 Task: Create a due date automation trigger when advanced on, 2 hours before a card is due add fields with custom field "Resume" set to a date between 1 and 7 days ago.
Action: Mouse moved to (931, 80)
Screenshot: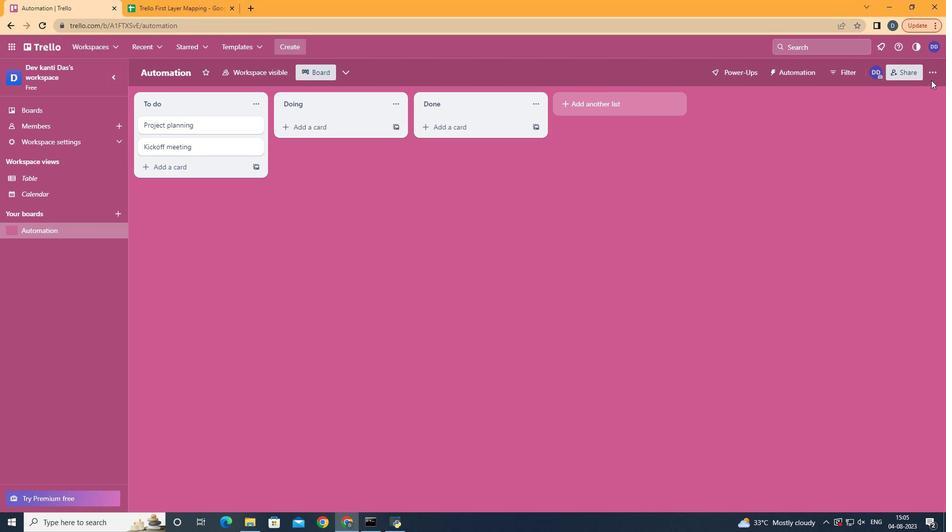 
Action: Mouse pressed left at (931, 80)
Screenshot: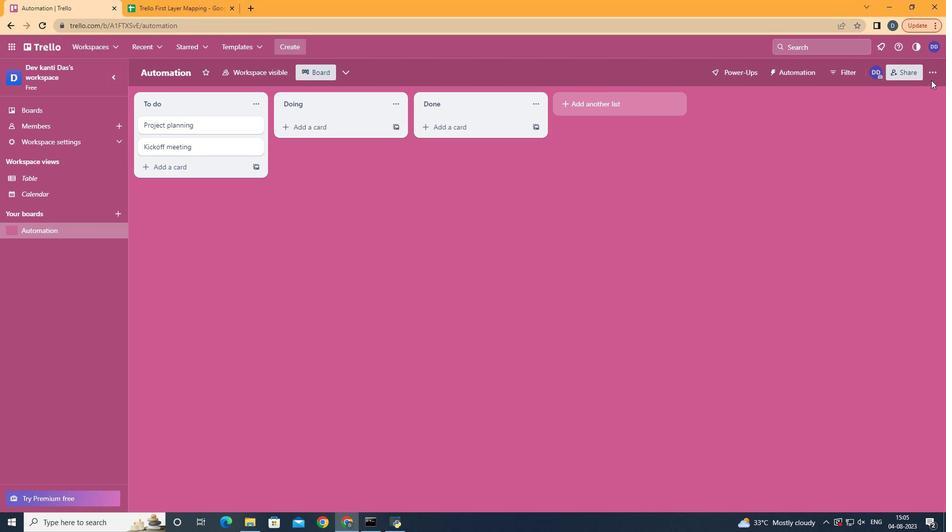 
Action: Mouse moved to (942, 68)
Screenshot: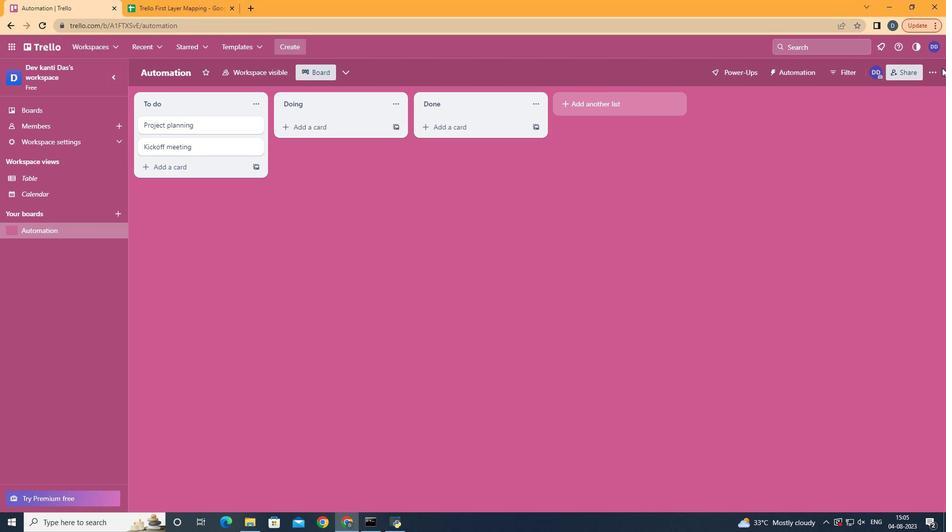 
Action: Mouse pressed left at (942, 68)
Screenshot: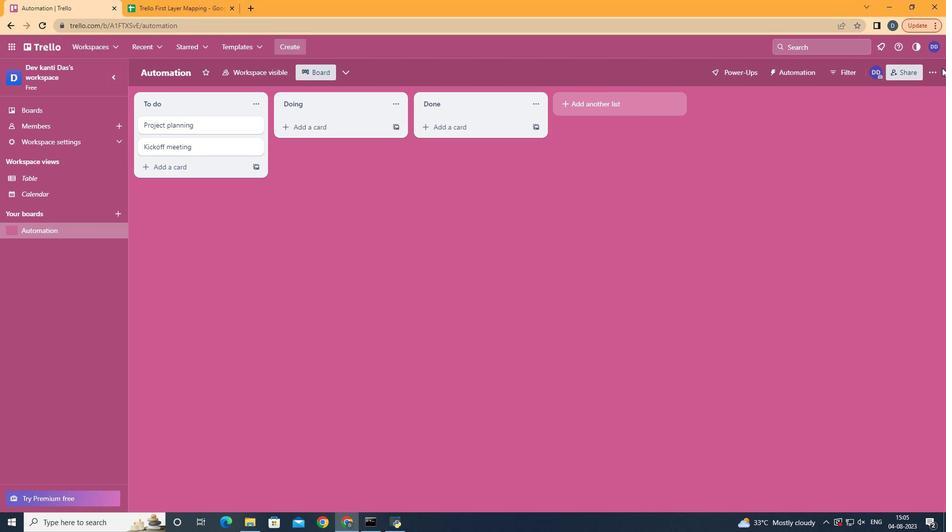 
Action: Mouse moved to (937, 74)
Screenshot: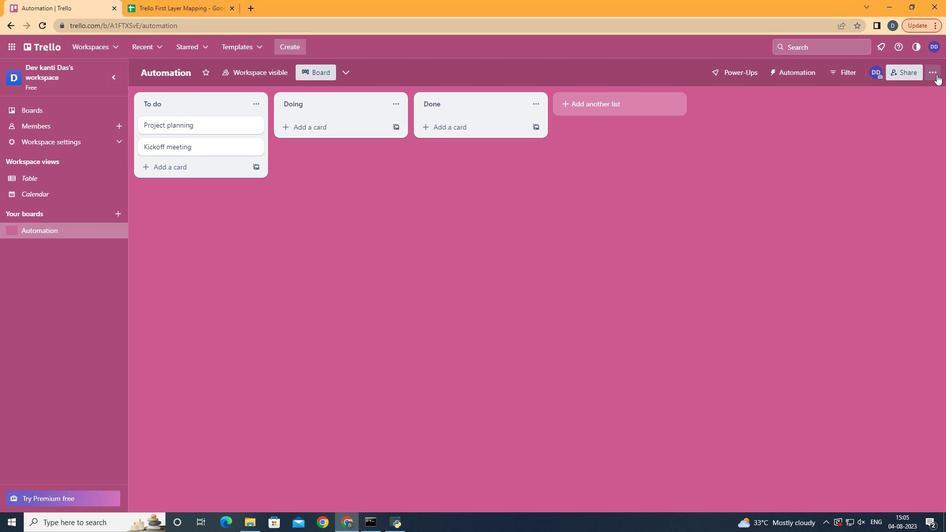 
Action: Mouse pressed left at (937, 74)
Screenshot: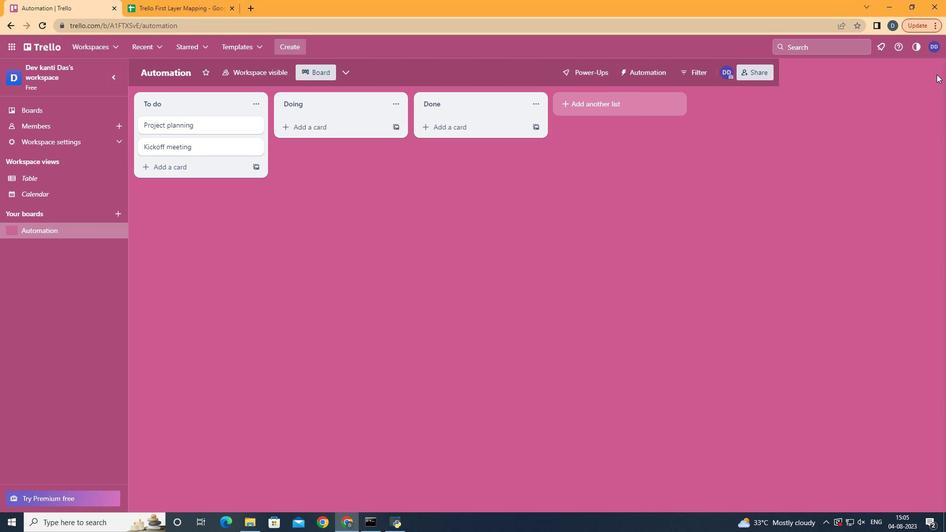 
Action: Mouse moved to (833, 218)
Screenshot: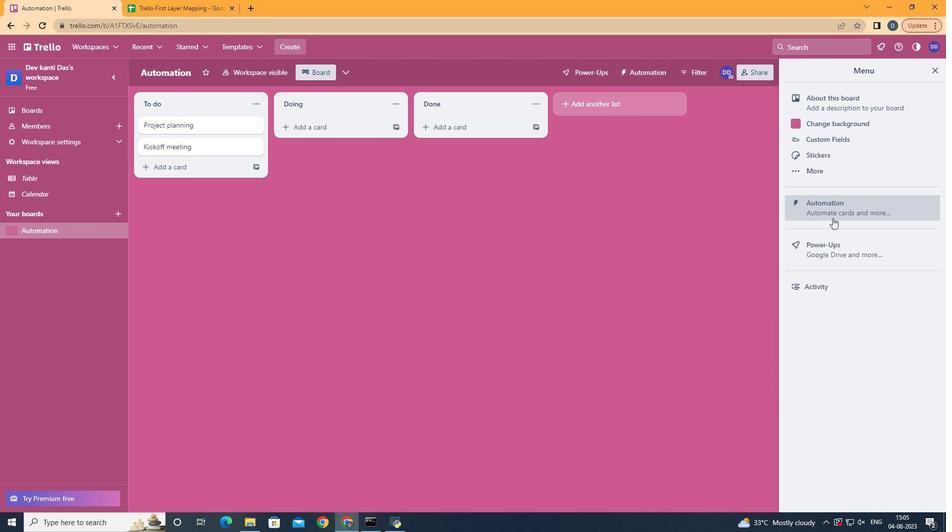 
Action: Mouse pressed left at (833, 218)
Screenshot: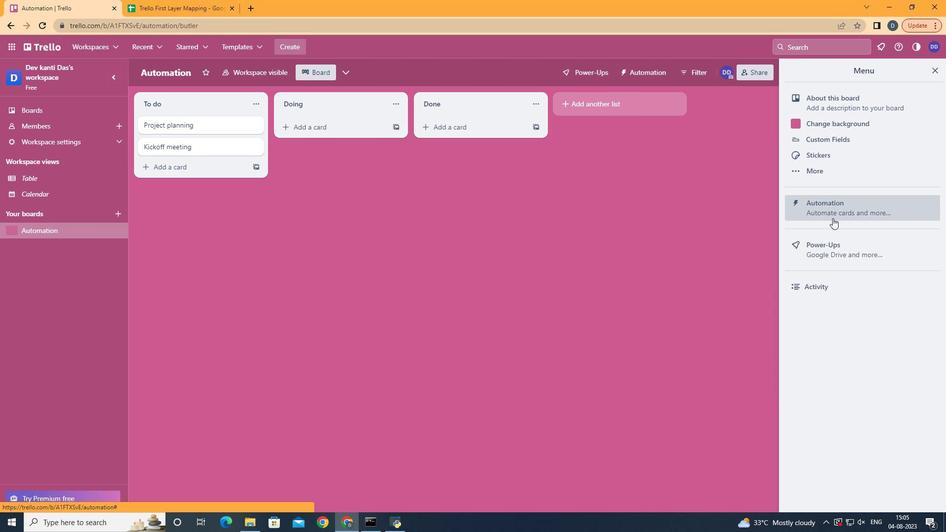 
Action: Mouse moved to (216, 199)
Screenshot: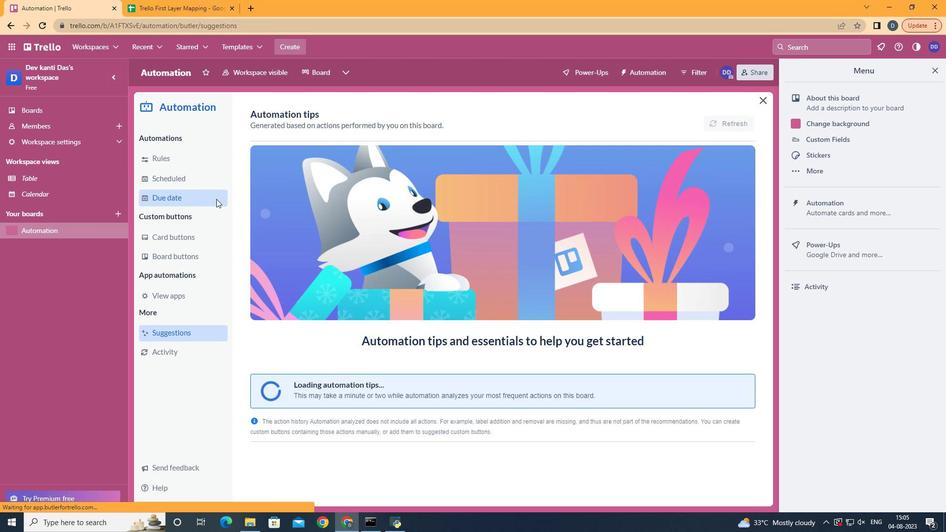 
Action: Mouse pressed left at (216, 199)
Screenshot: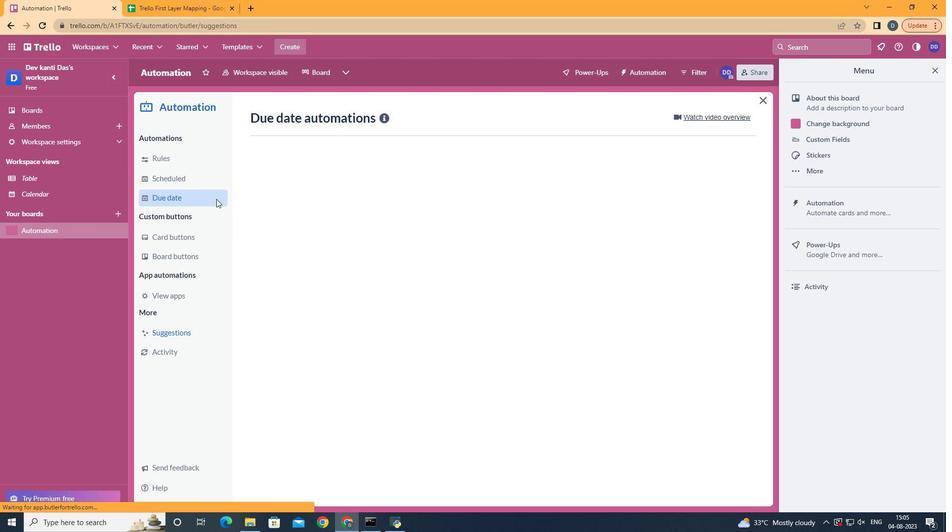 
Action: Mouse moved to (704, 115)
Screenshot: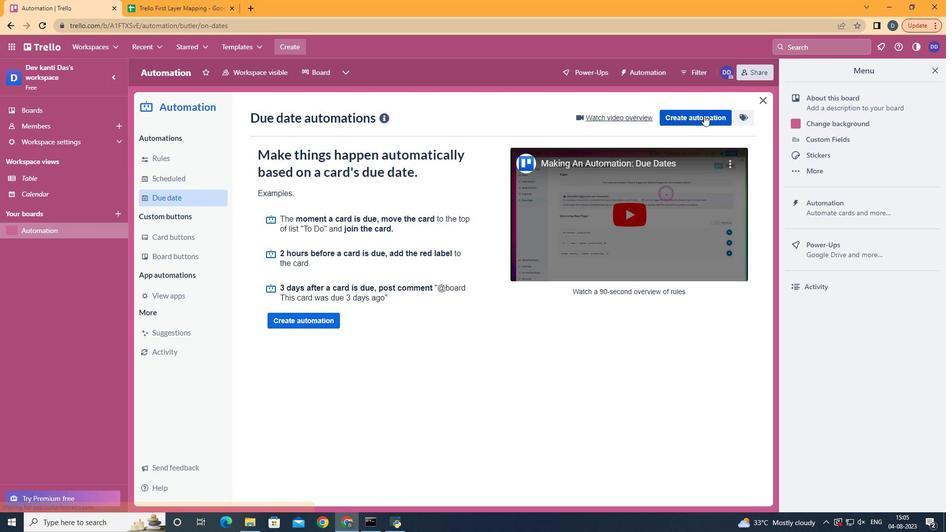 
Action: Mouse pressed left at (704, 115)
Screenshot: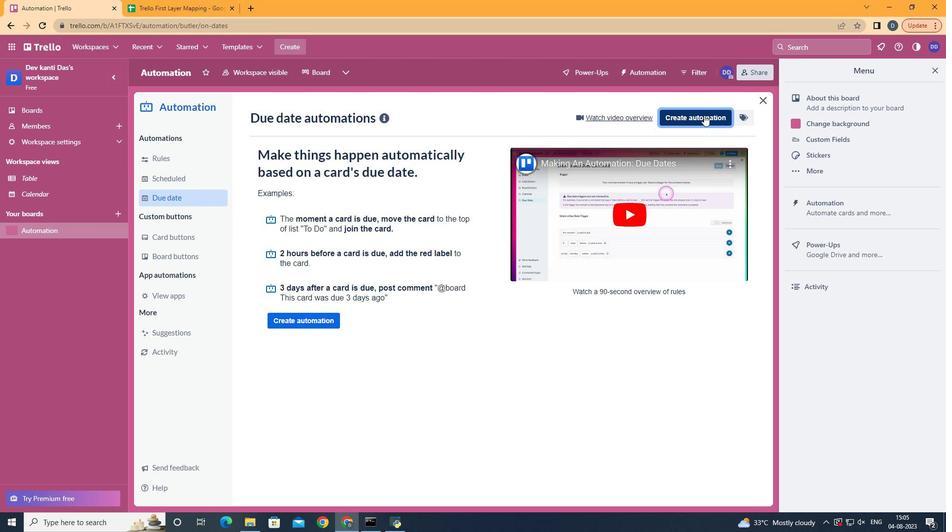 
Action: Mouse moved to (516, 211)
Screenshot: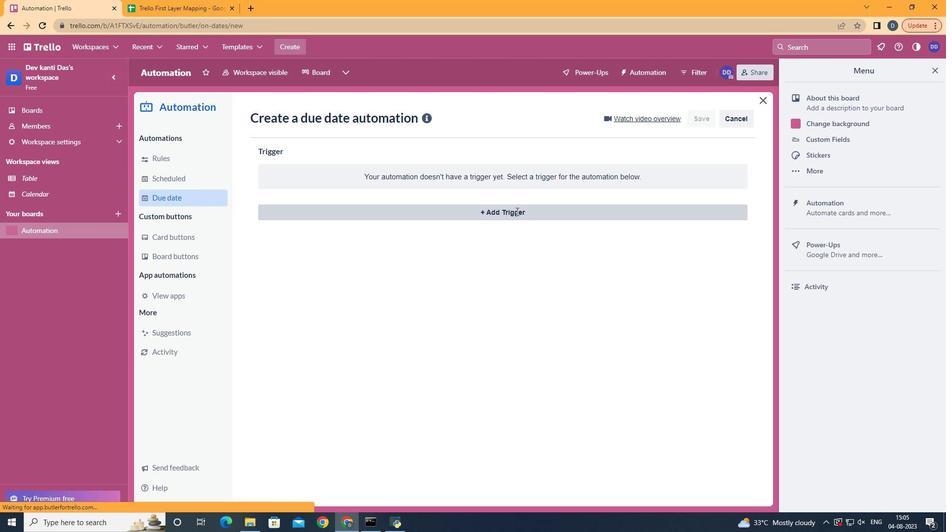 
Action: Mouse pressed left at (516, 211)
Screenshot: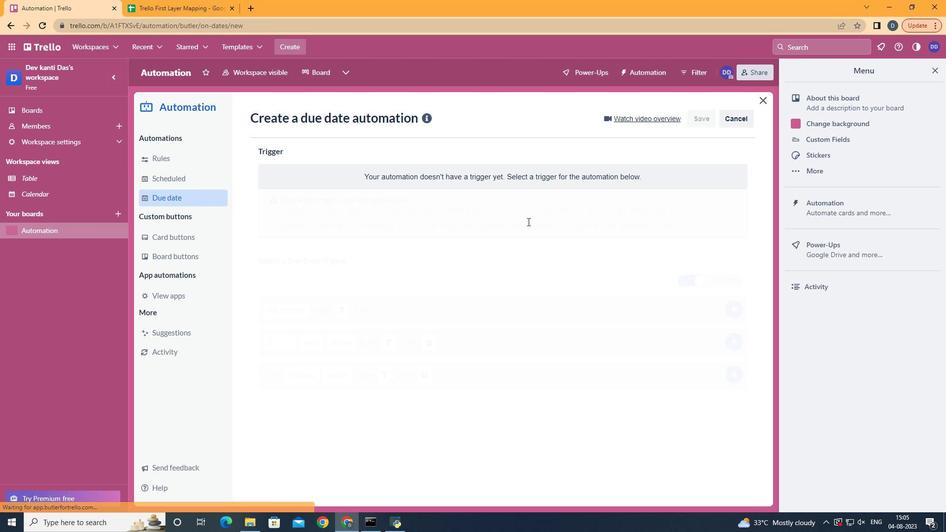 
Action: Mouse moved to (325, 423)
Screenshot: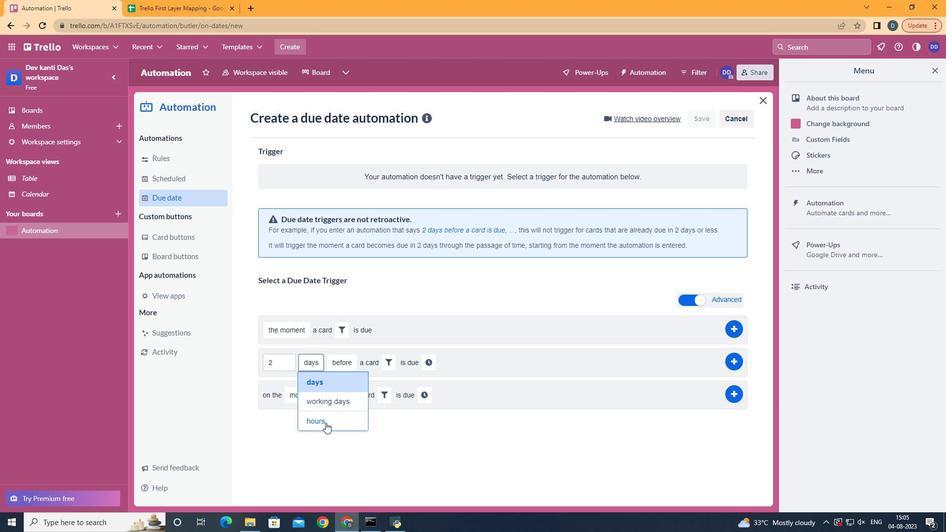 
Action: Mouse pressed left at (325, 423)
Screenshot: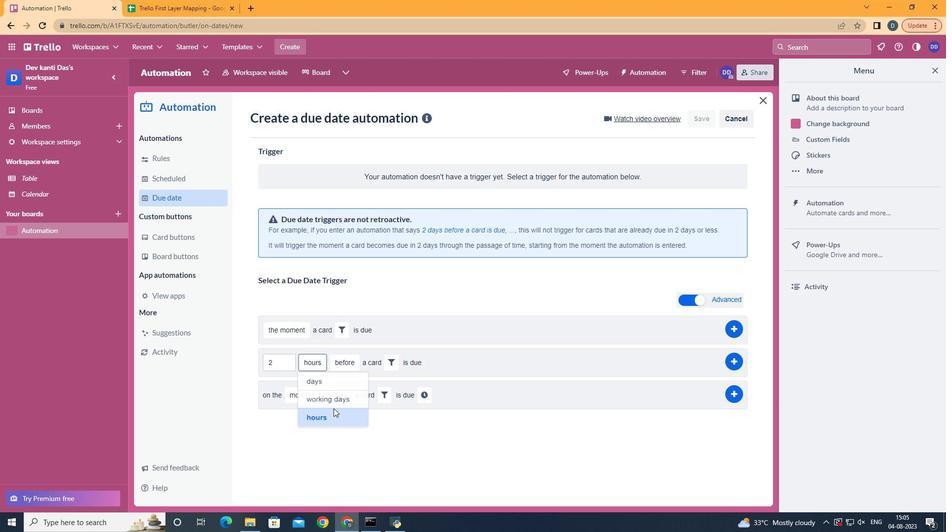 
Action: Mouse moved to (349, 377)
Screenshot: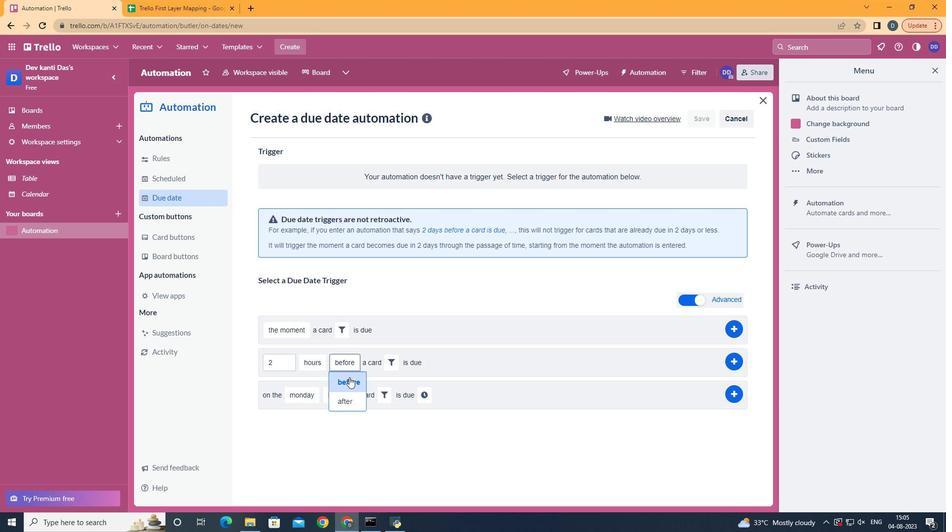 
Action: Mouse pressed left at (349, 377)
Screenshot: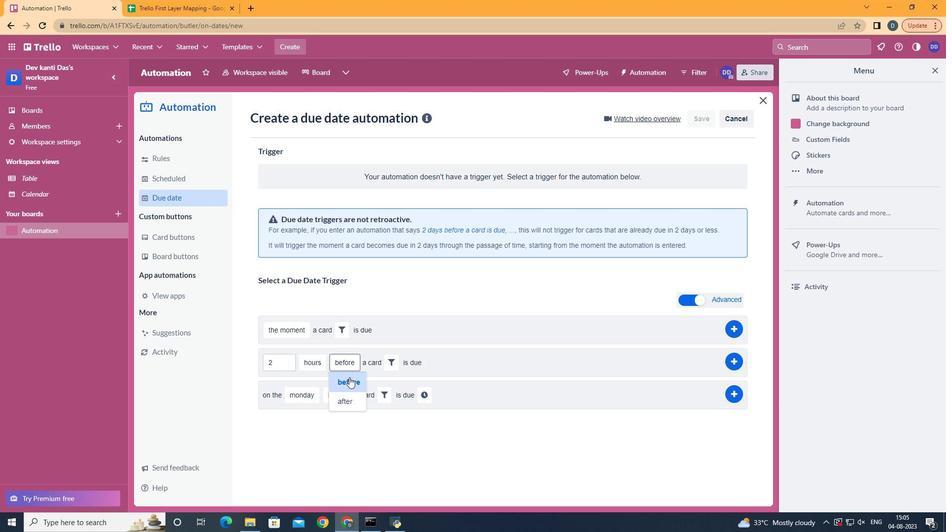 
Action: Mouse moved to (394, 361)
Screenshot: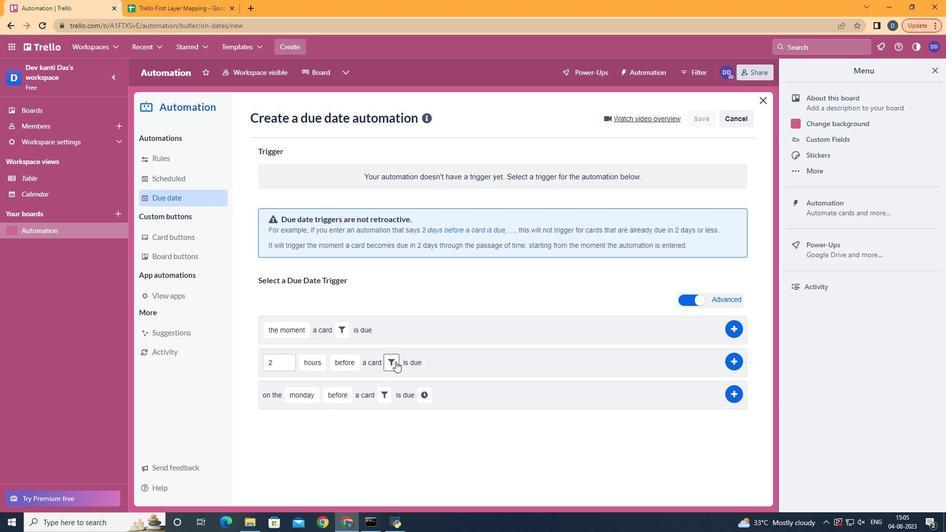 
Action: Mouse pressed left at (394, 361)
Screenshot: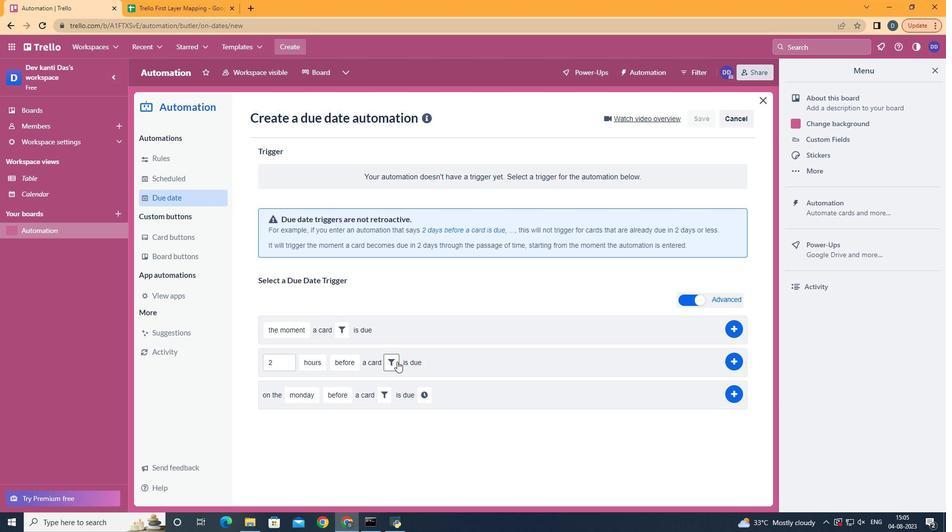 
Action: Mouse moved to (562, 397)
Screenshot: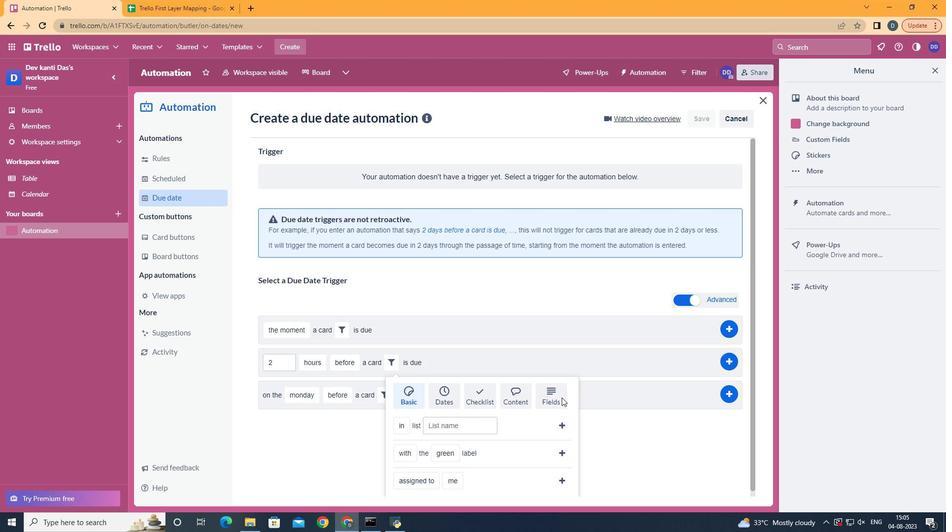 
Action: Mouse pressed left at (562, 397)
Screenshot: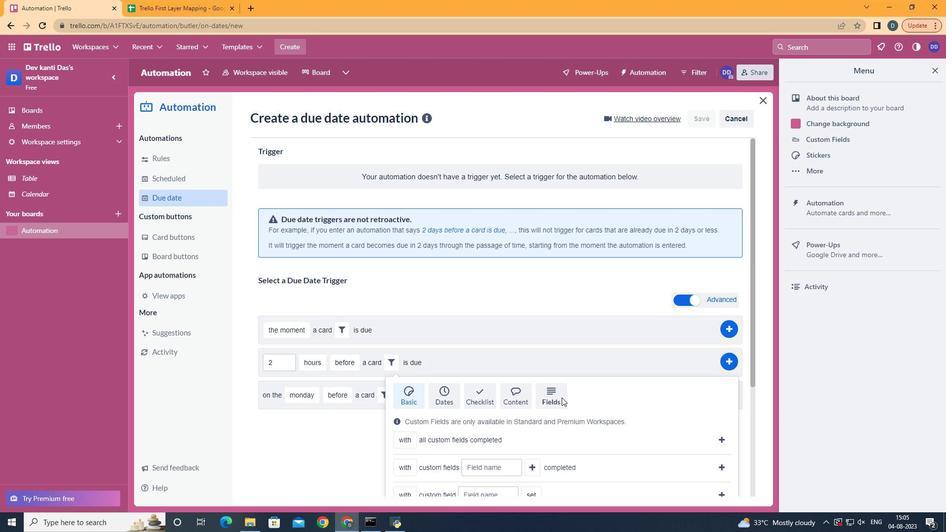 
Action: Mouse moved to (563, 397)
Screenshot: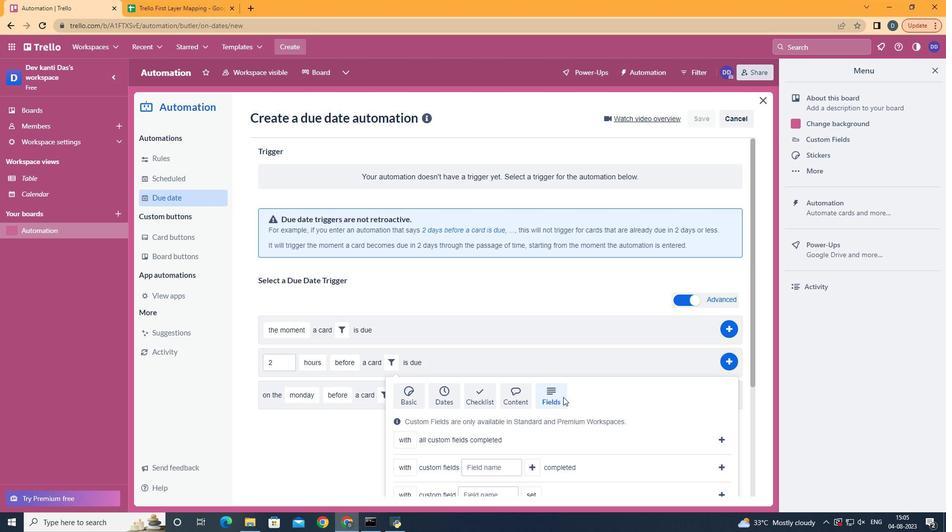 
Action: Mouse scrolled (563, 396) with delta (0, 0)
Screenshot: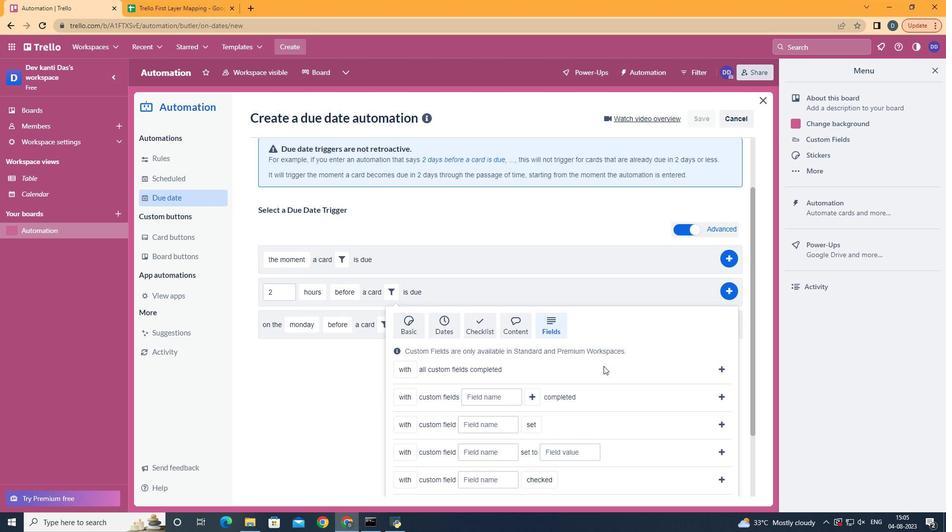 
Action: Mouse scrolled (563, 396) with delta (0, 0)
Screenshot: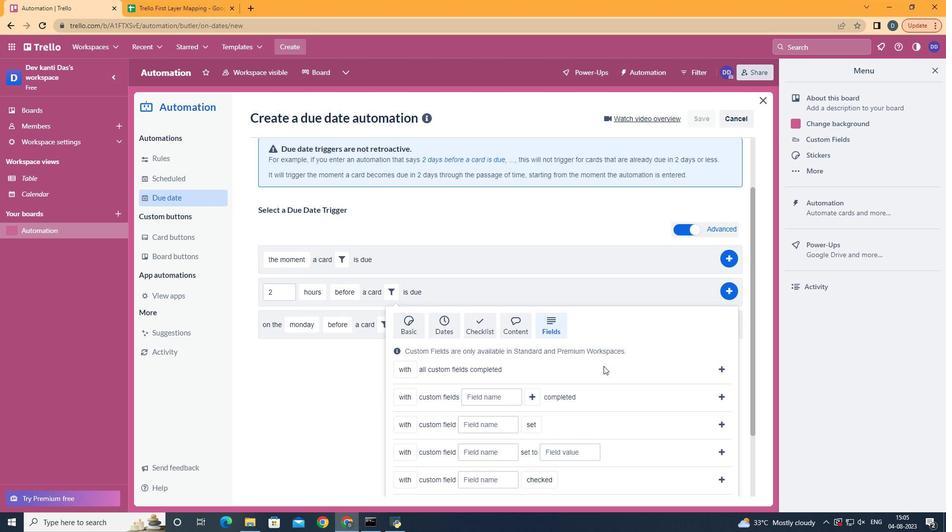 
Action: Mouse scrolled (563, 396) with delta (0, 0)
Screenshot: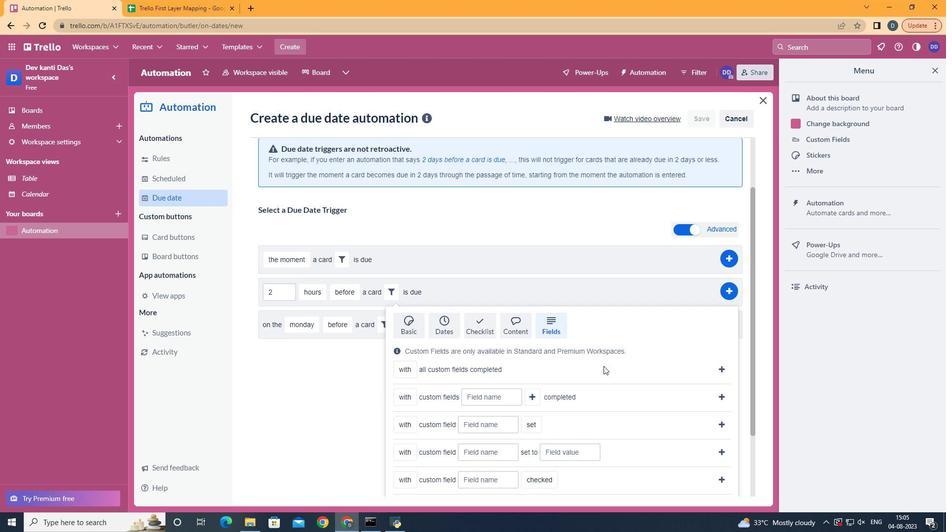 
Action: Mouse scrolled (563, 396) with delta (0, 0)
Screenshot: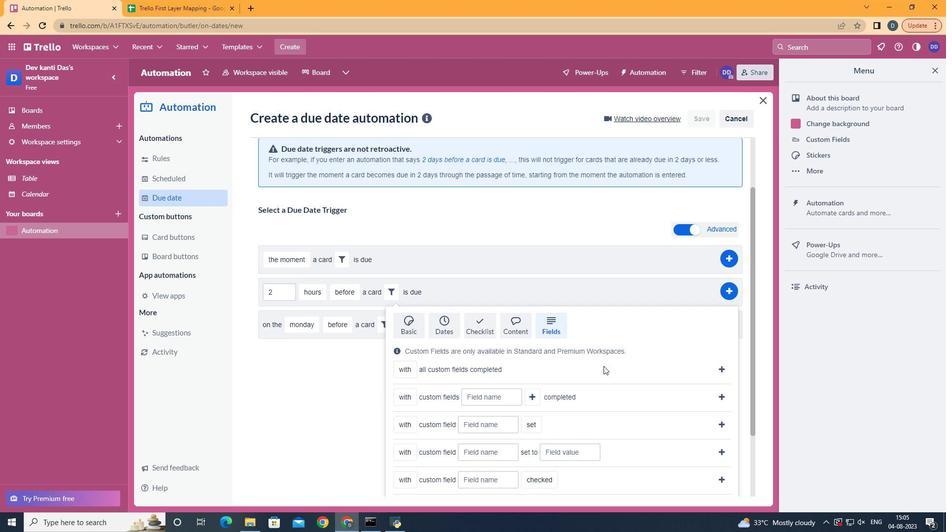 
Action: Mouse scrolled (563, 396) with delta (0, 0)
Screenshot: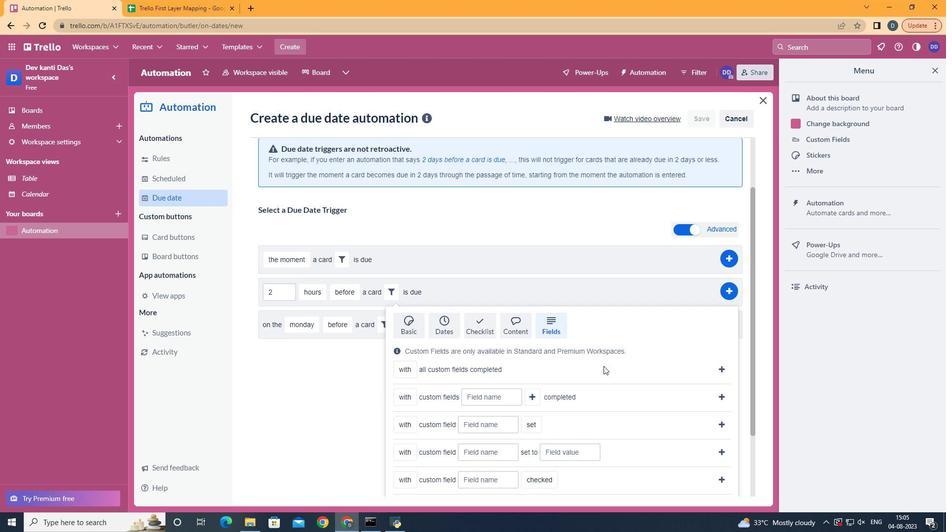 
Action: Mouse scrolled (563, 396) with delta (0, 0)
Screenshot: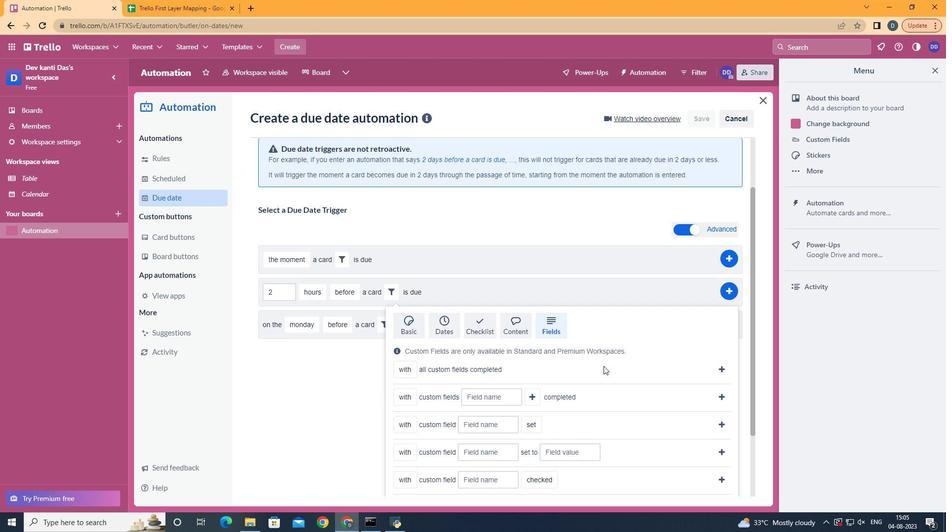 
Action: Mouse moved to (414, 433)
Screenshot: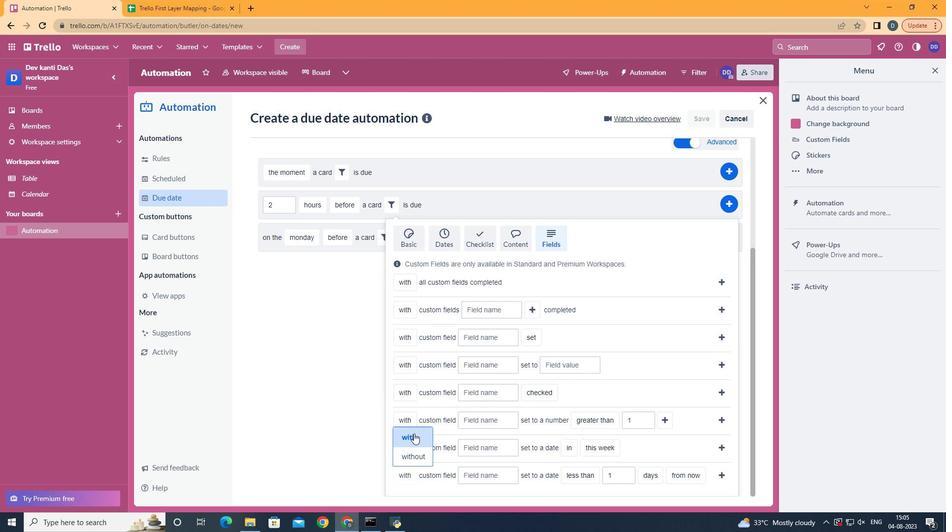 
Action: Mouse pressed left at (414, 433)
Screenshot: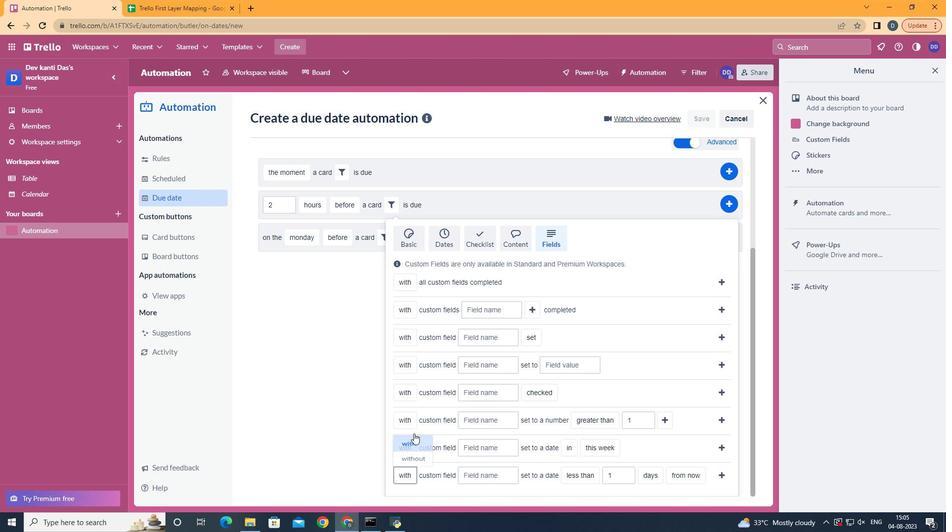 
Action: Mouse moved to (493, 478)
Screenshot: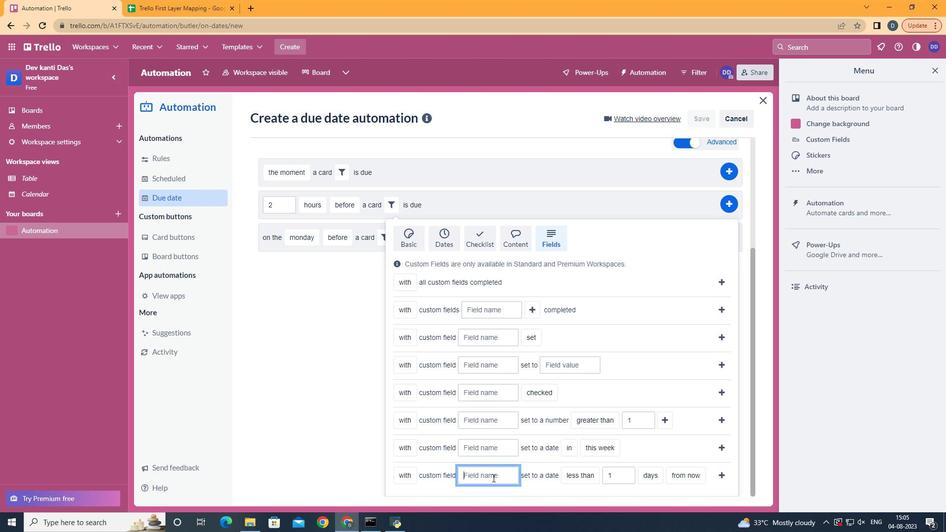 
Action: Mouse pressed left at (493, 478)
Screenshot: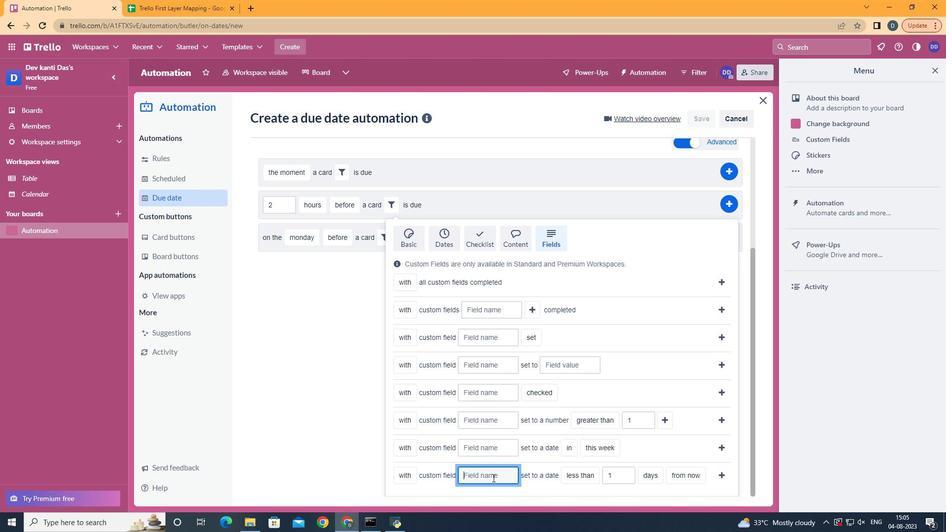 
Action: Mouse moved to (321, 529)
Screenshot: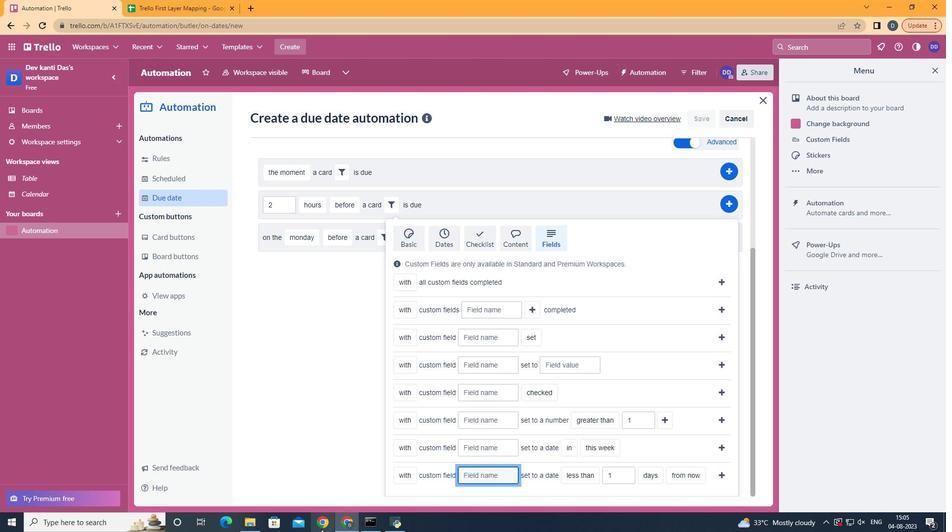
Action: Key pressed <Key.shift>Resume
Screenshot: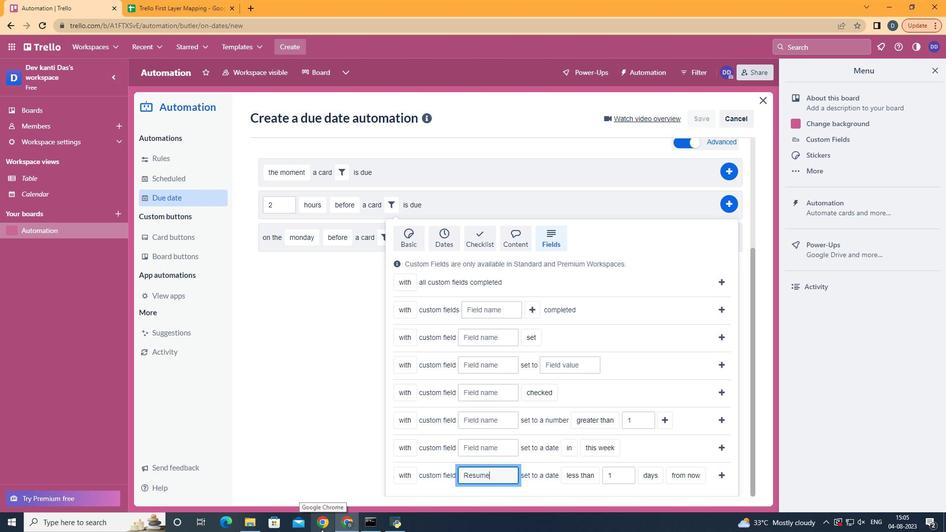 
Action: Mouse moved to (597, 452)
Screenshot: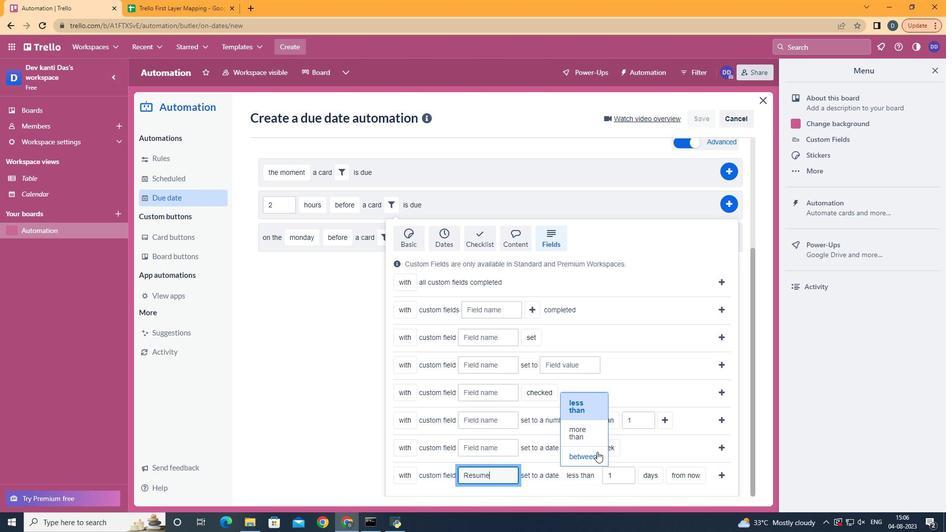 
Action: Mouse pressed left at (597, 452)
Screenshot: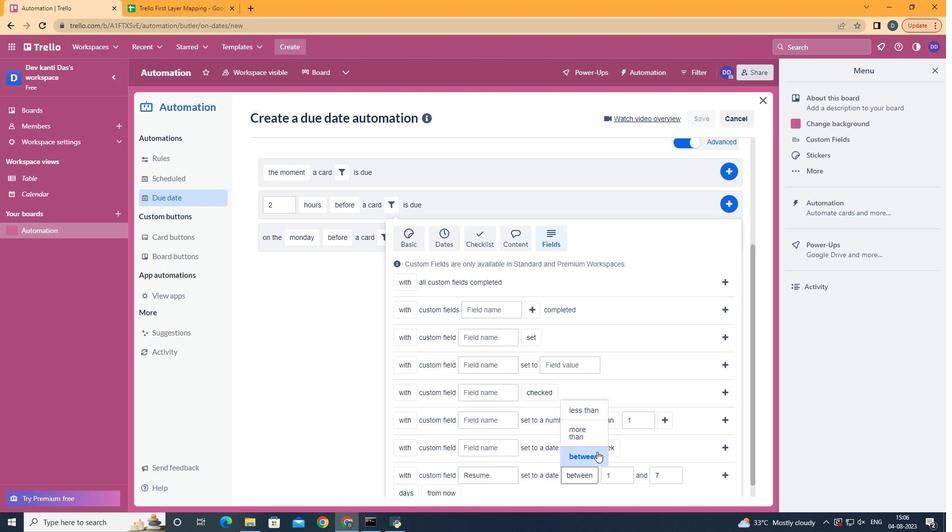 
Action: Mouse scrolled (597, 451) with delta (0, 0)
Screenshot: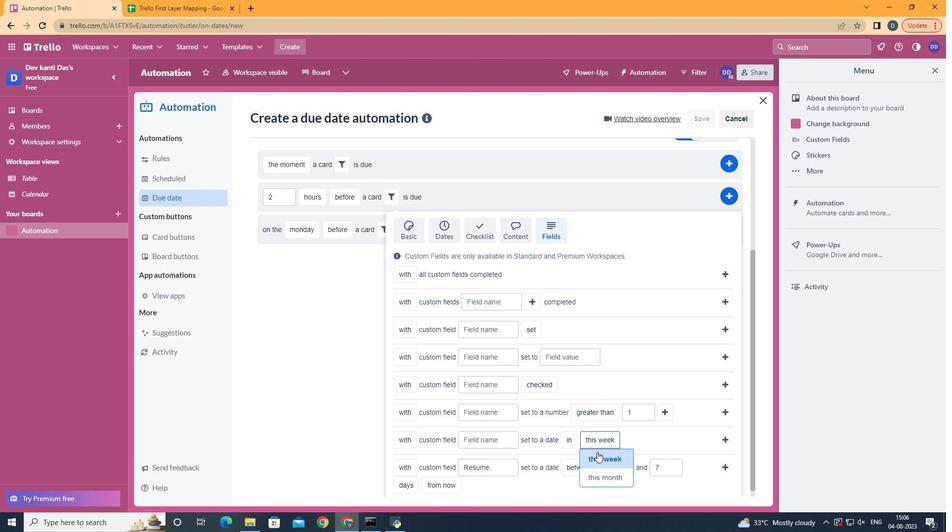 
Action: Mouse scrolled (597, 451) with delta (0, 0)
Screenshot: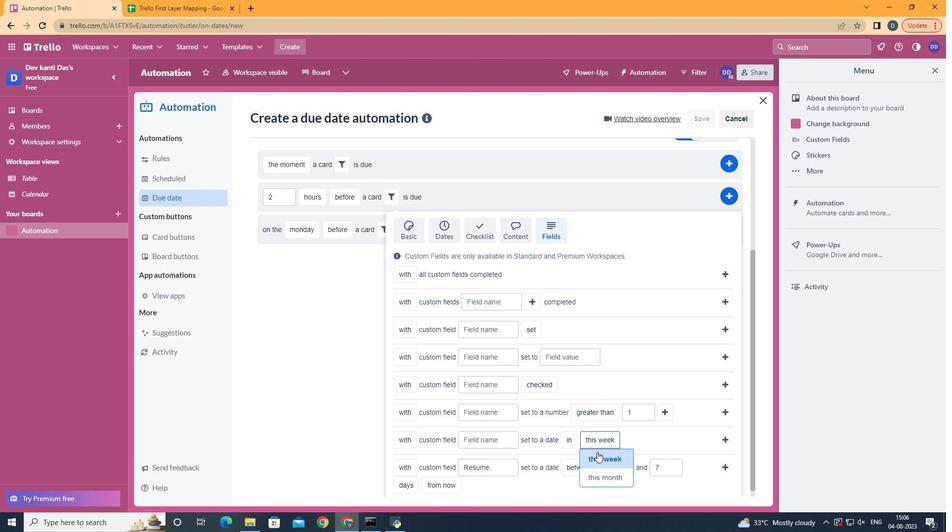 
Action: Mouse scrolled (597, 451) with delta (0, 0)
Screenshot: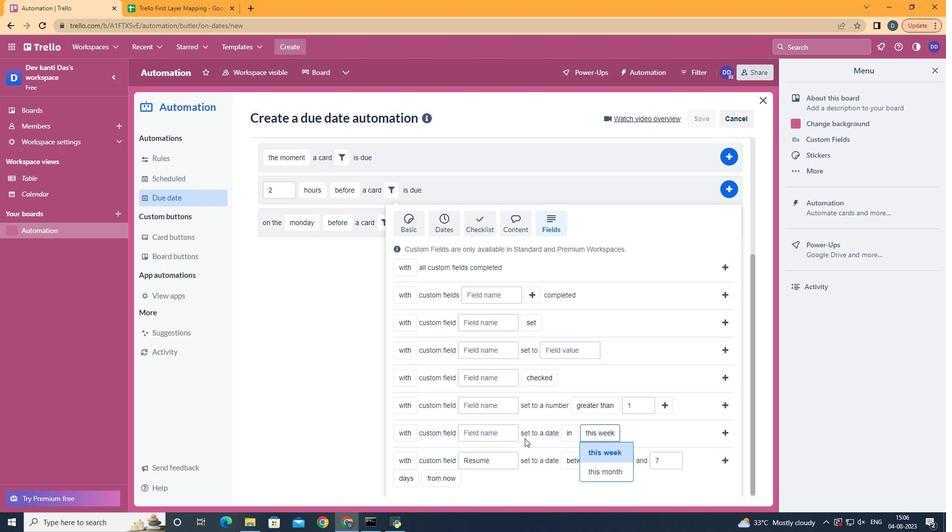 
Action: Mouse scrolled (597, 451) with delta (0, 0)
Screenshot: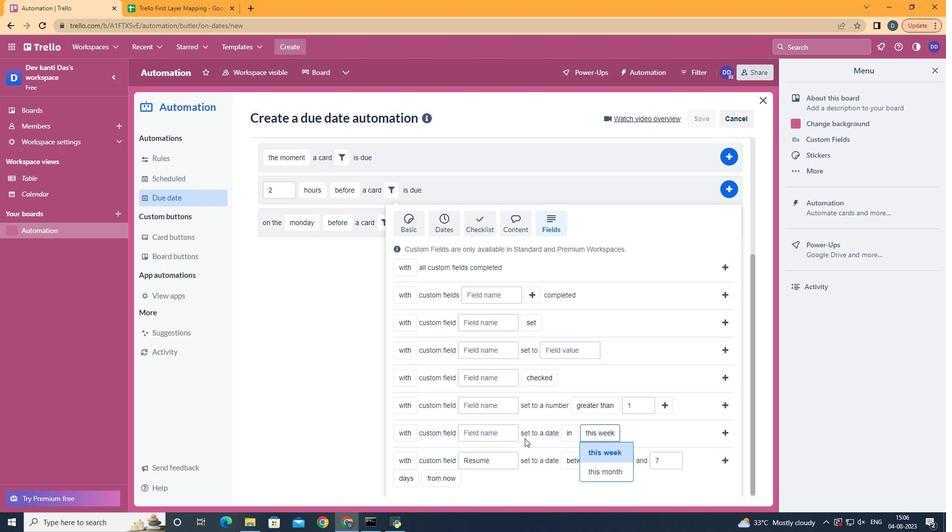 
Action: Mouse moved to (426, 442)
Screenshot: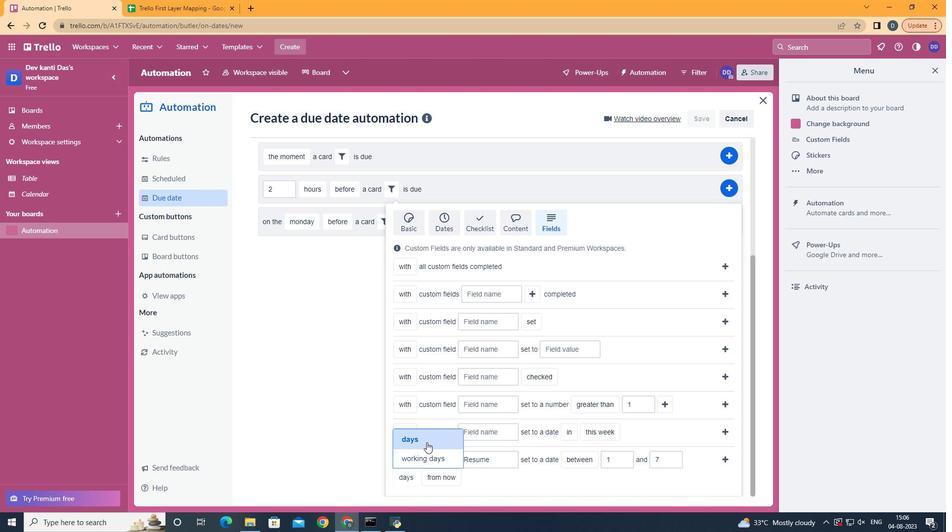 
Action: Mouse pressed left at (426, 442)
Screenshot: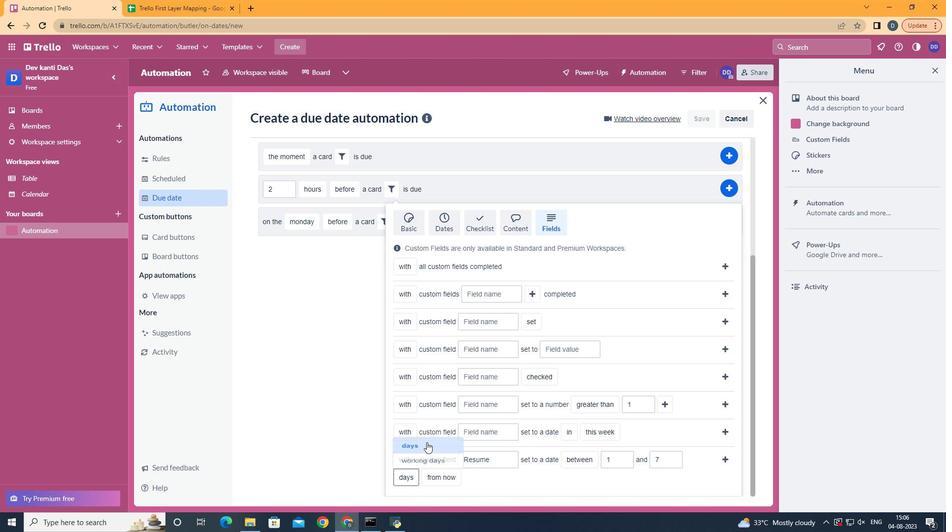 
Action: Mouse moved to (445, 462)
Screenshot: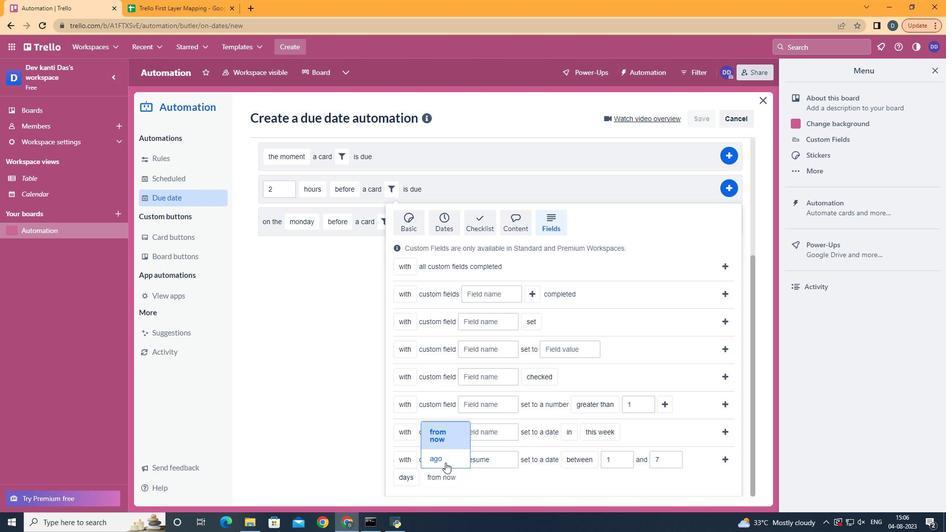 
Action: Mouse pressed left at (445, 462)
Screenshot: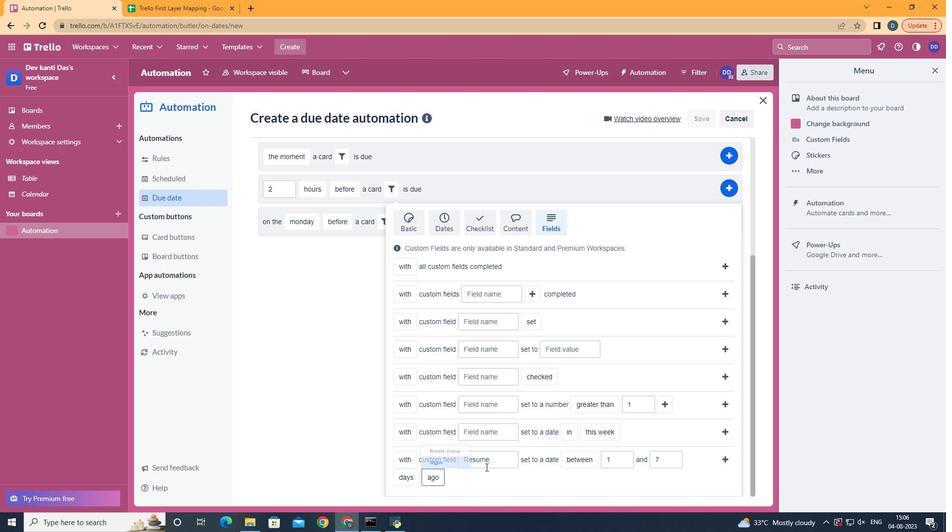 
Action: Mouse moved to (729, 457)
Screenshot: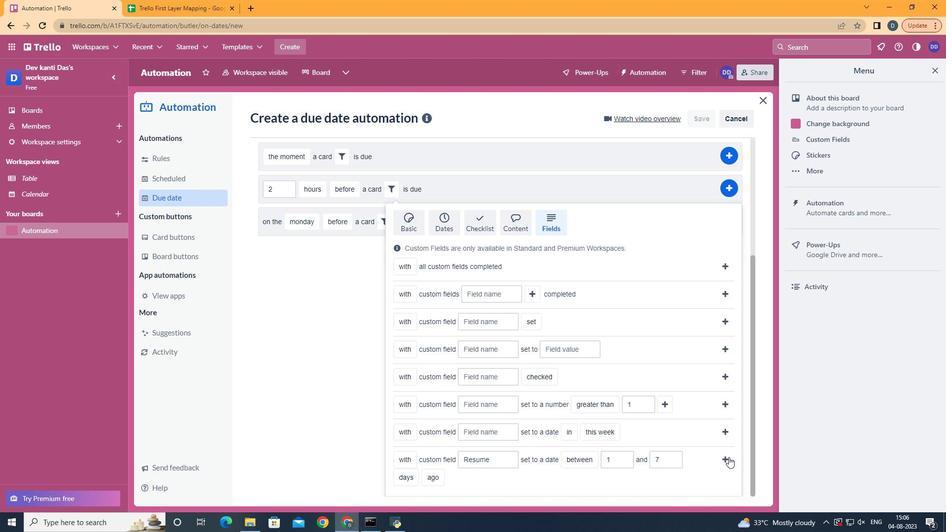 
Action: Mouse pressed left at (729, 457)
Screenshot: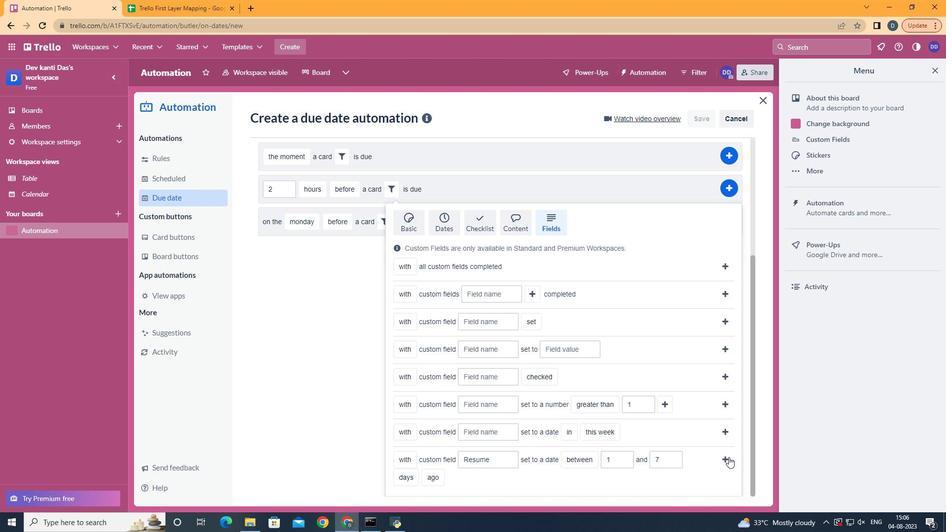
Action: Mouse moved to (732, 370)
Screenshot: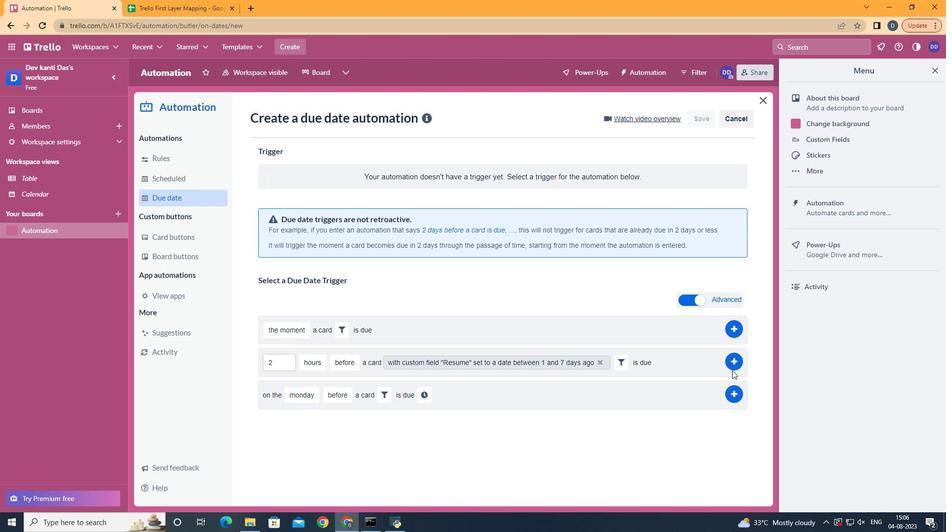 
Action: Mouse pressed left at (732, 370)
Screenshot: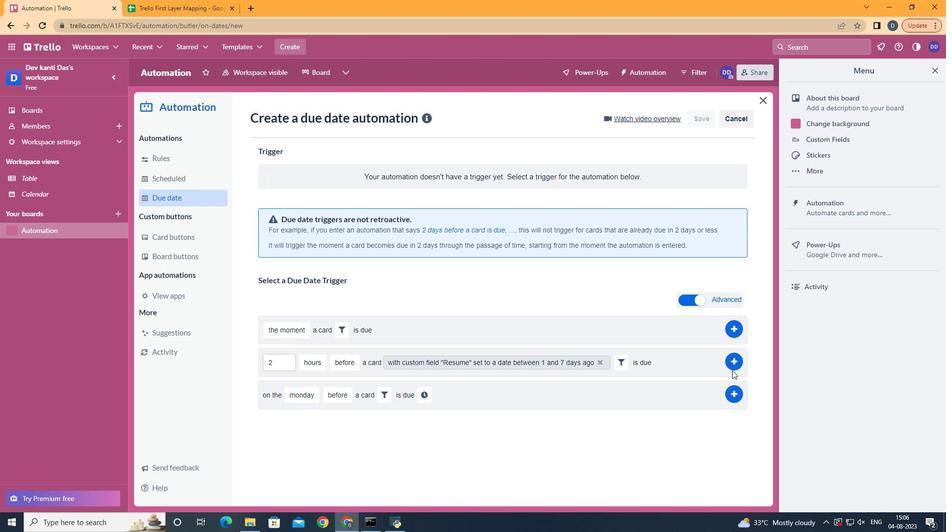 
Action: Mouse moved to (729, 360)
Screenshot: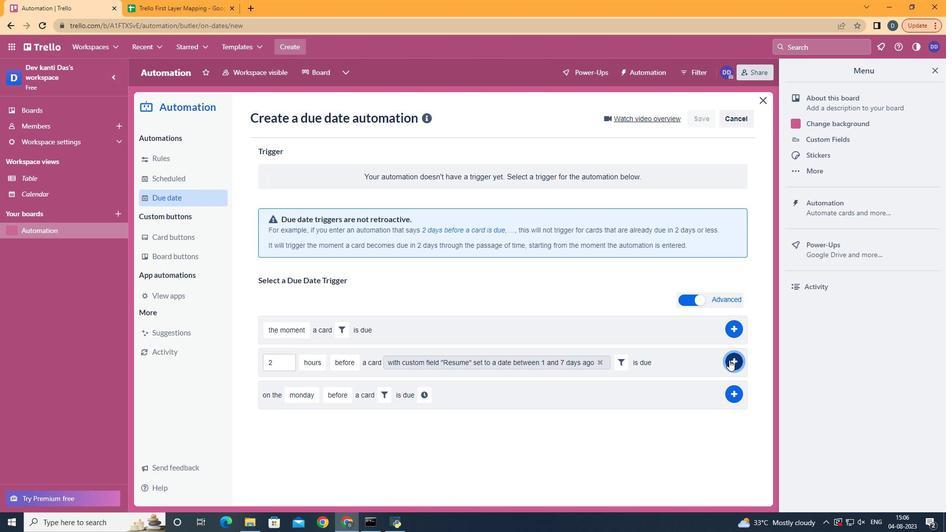 
Action: Mouse pressed left at (729, 360)
Screenshot: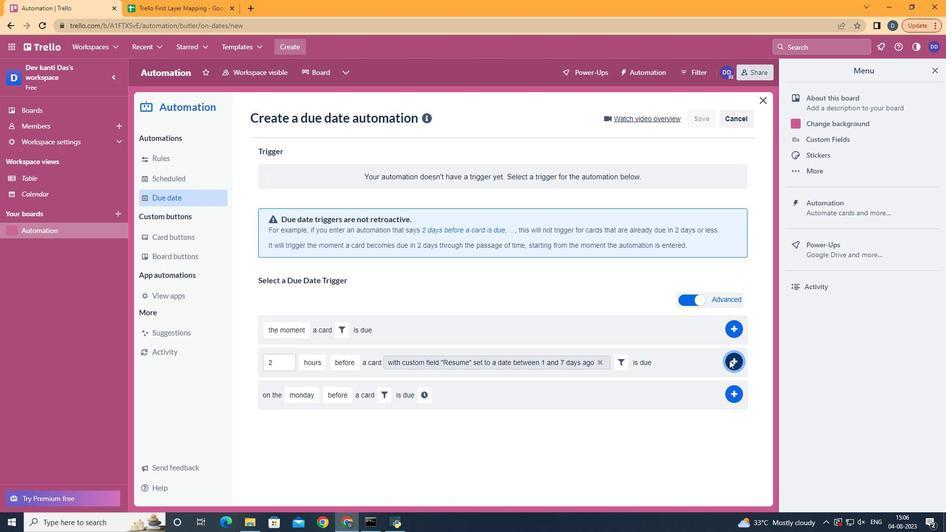 
Action: Mouse moved to (314, 202)
Screenshot: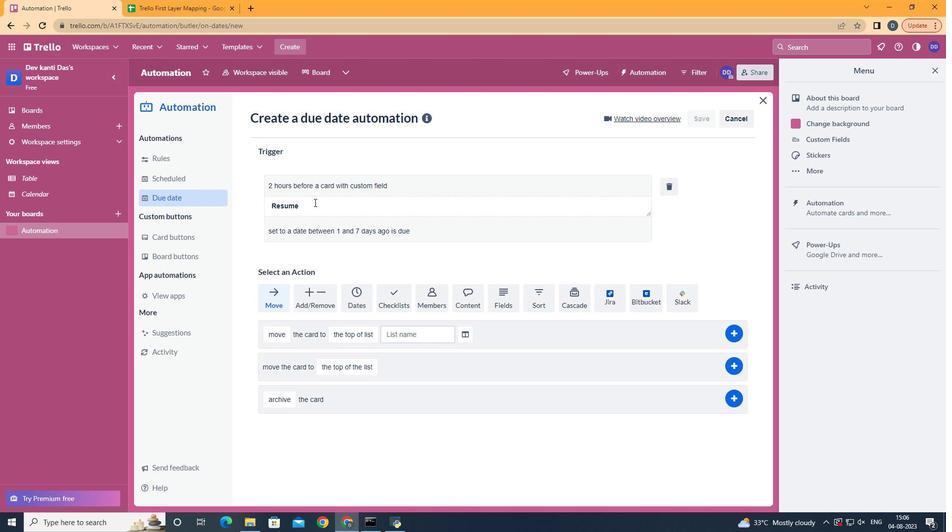 
